 Task: Set the Speed to 2x
Action: Mouse moved to (710, 279)
Screenshot: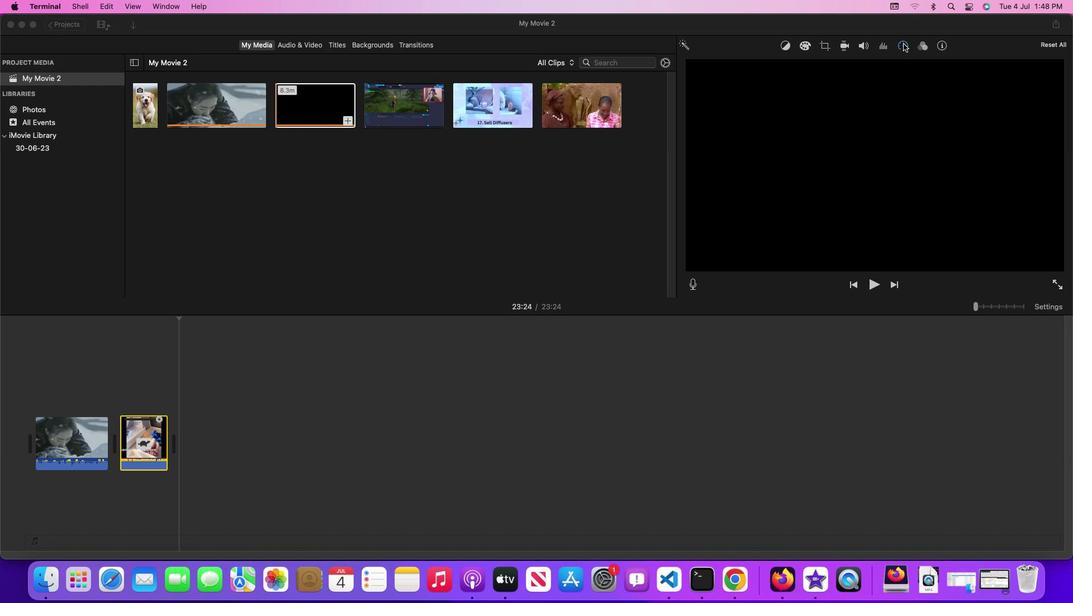 
Action: Mouse pressed left at (710, 279)
Screenshot: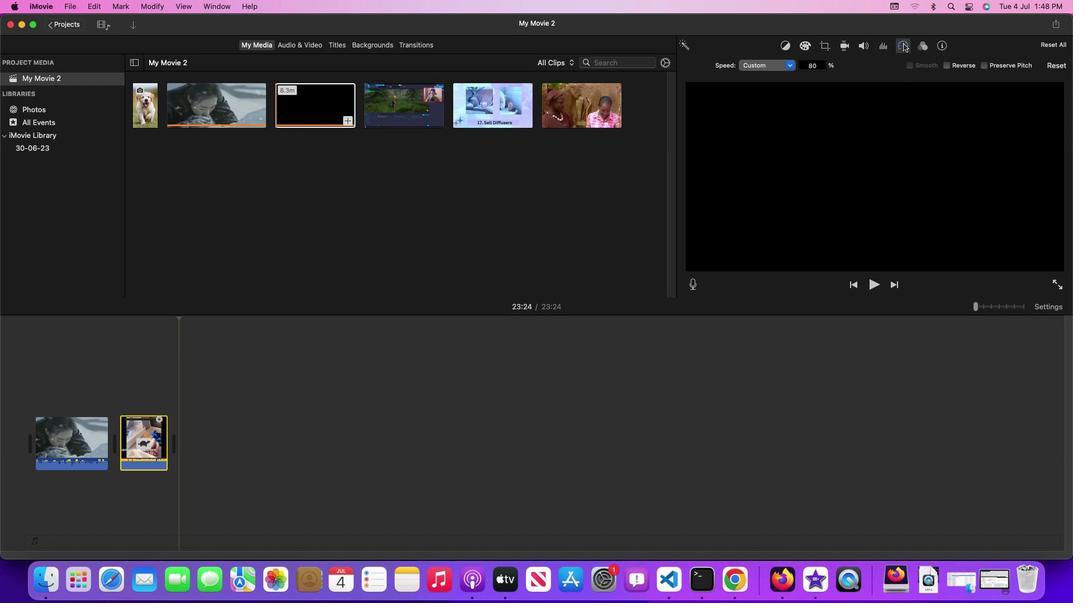 
Action: Mouse moved to (710, 279)
Screenshot: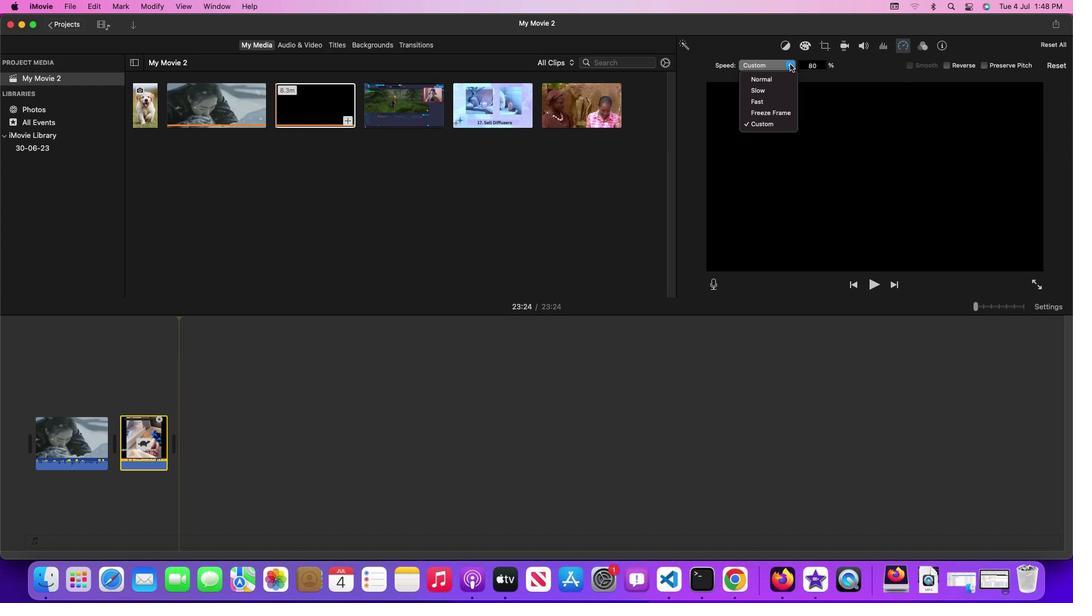 
Action: Mouse pressed left at (710, 279)
Screenshot: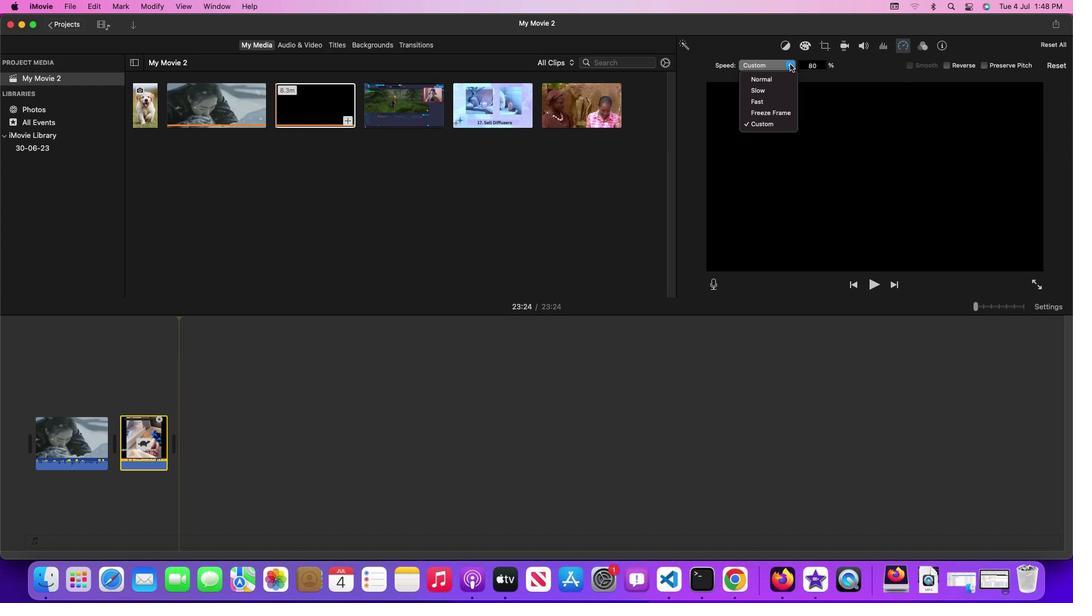 
Action: Mouse moved to (710, 279)
Screenshot: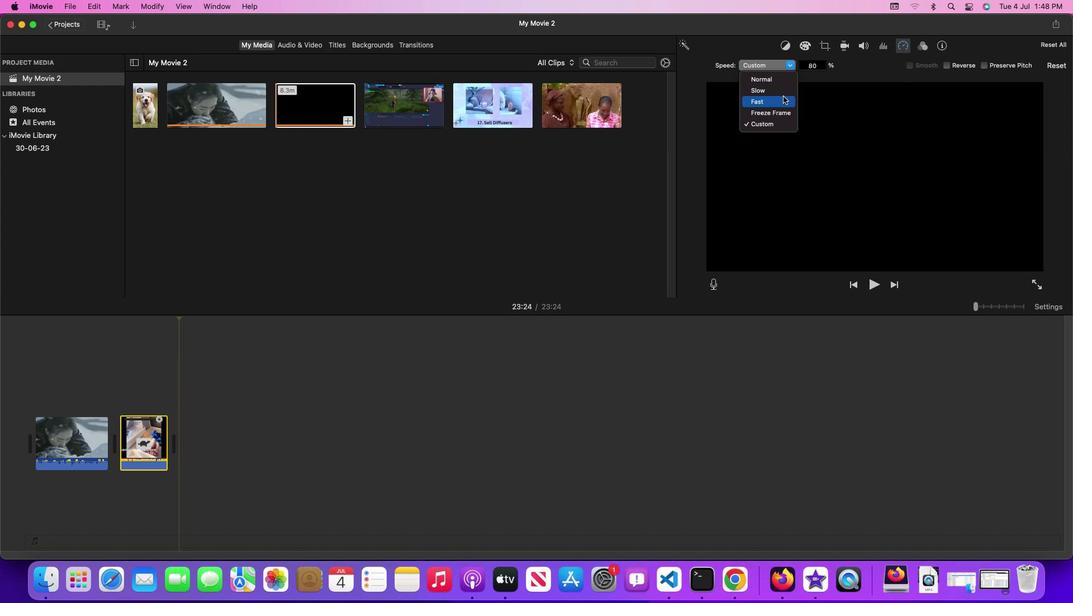 
Action: Mouse pressed left at (710, 279)
Screenshot: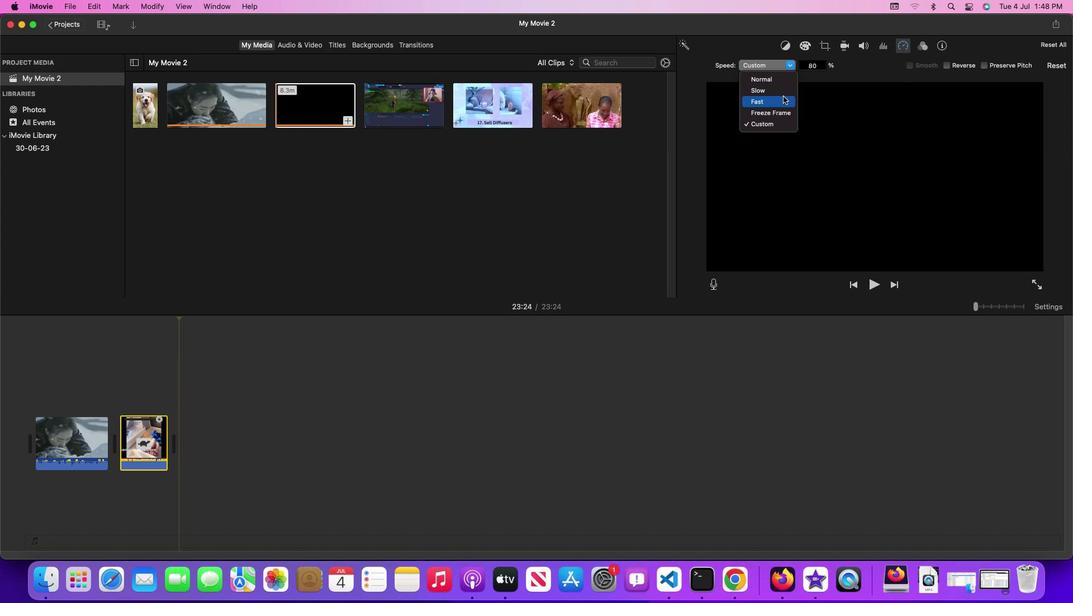 
Action: Mouse moved to (710, 279)
Screenshot: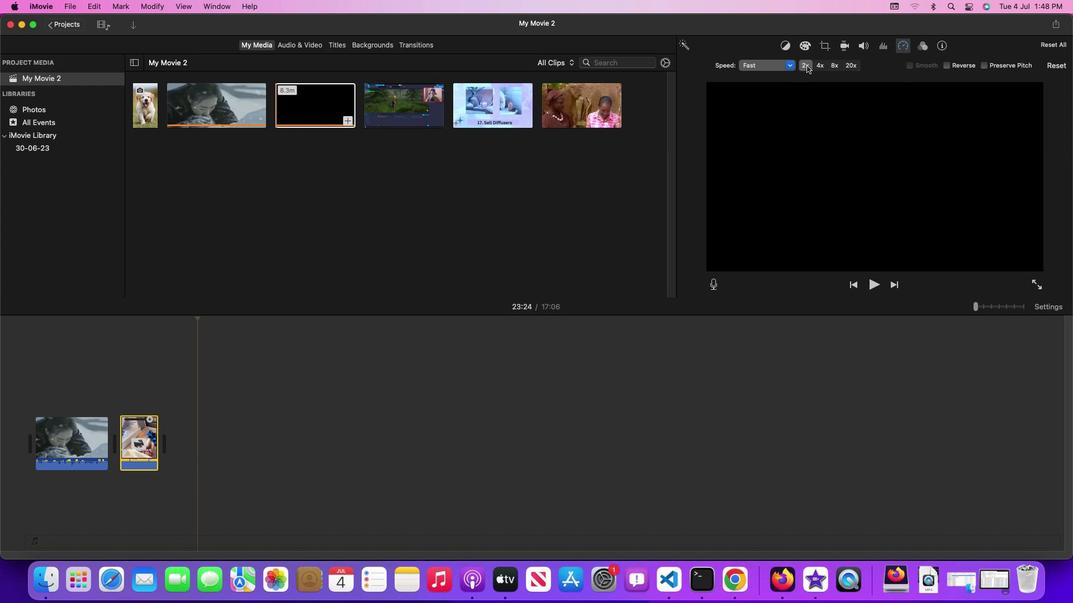 
Action: Mouse pressed left at (710, 279)
Screenshot: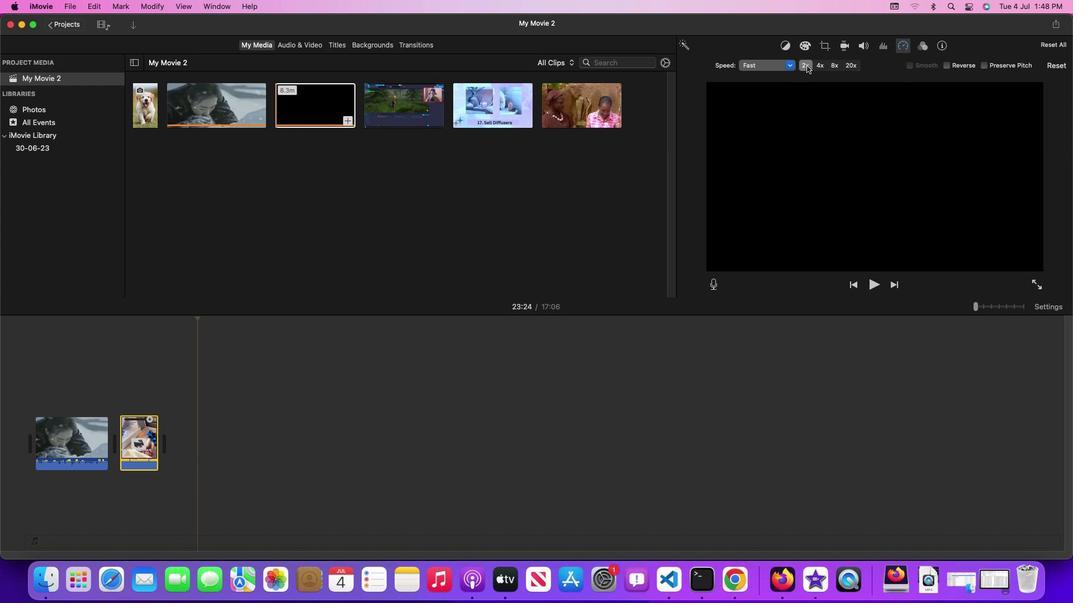 
Action: Mouse moved to (710, 279)
Screenshot: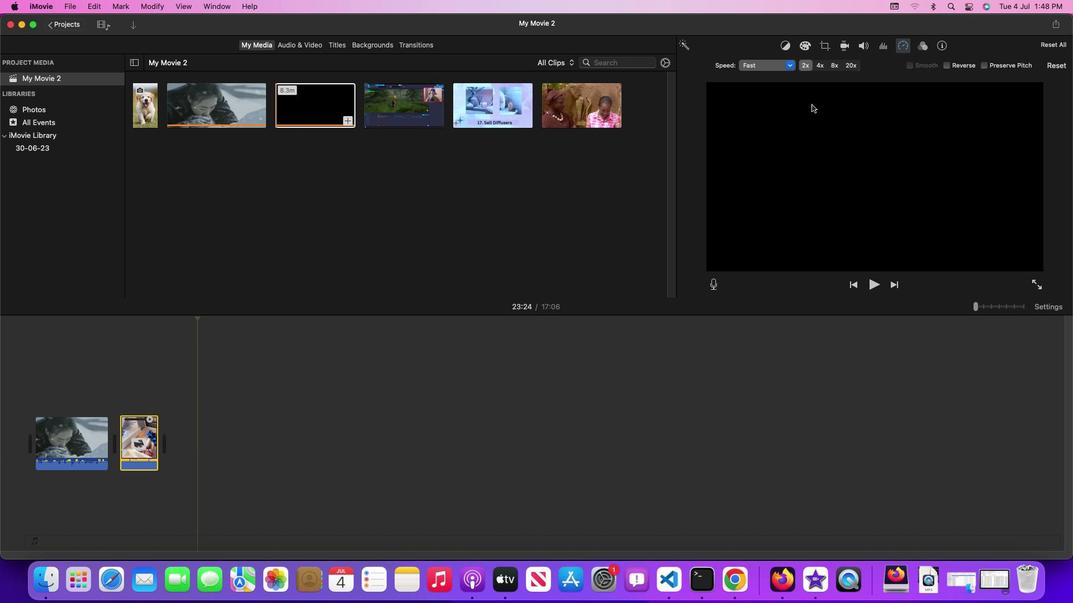
